 Task: Assign ayush98111@gmail.com as Assignee of Issue Issue0000000026 in Backlog  in Scrum Project Project0000000006 in Jira. Assign ayush98111@gmail.com as Assignee of Issue Issue0000000027 in Backlog  in Scrum Project Project0000000006 in Jira. Assign ayush98111@gmail.com as Assignee of Issue Issue0000000028 in Backlog  in Scrum Project Project0000000006 in Jira. Assign vinnyoffice2@gmail.com as Assignee of Issue Issue0000000029 in Backlog  in Scrum Project Project0000000006 in Jira. Assign vinnyoffice2@gmail.com as Assignee of Issue Issue0000000030 in Backlog  in Scrum Project Project0000000006 in Jira
Action: Mouse moved to (414, 370)
Screenshot: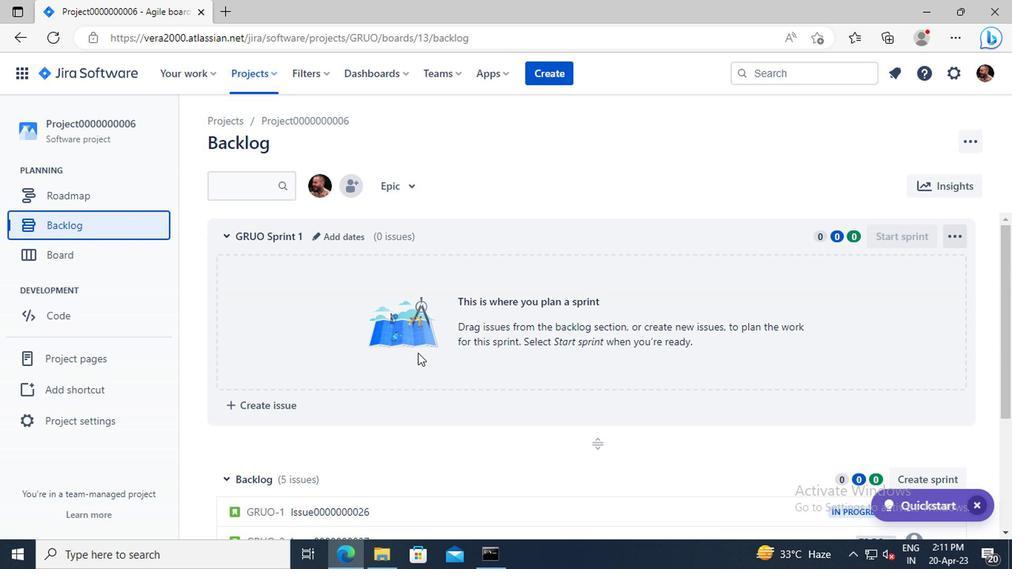 
Action: Mouse scrolled (414, 369) with delta (0, -1)
Screenshot: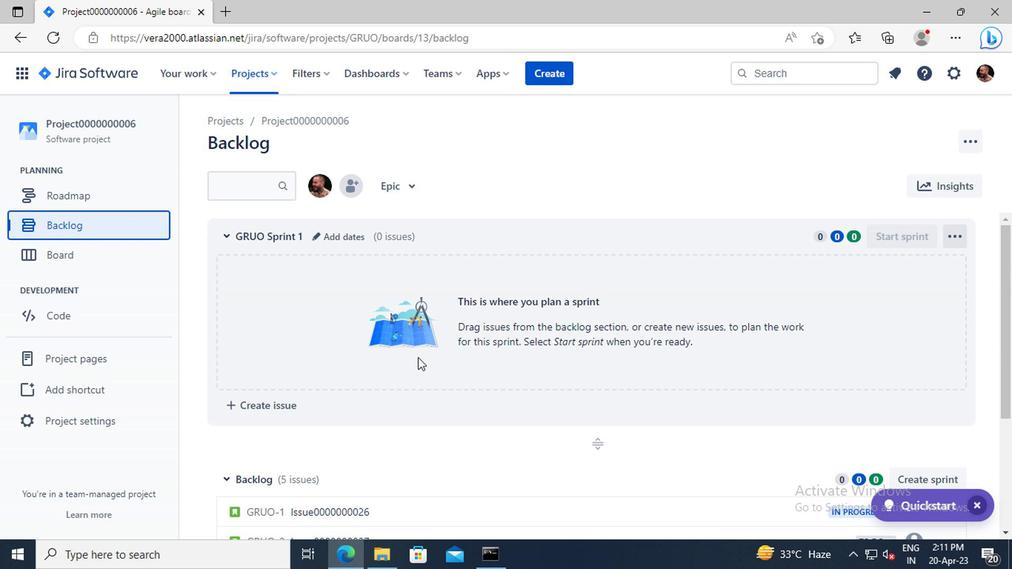 
Action: Mouse scrolled (414, 369) with delta (0, -1)
Screenshot: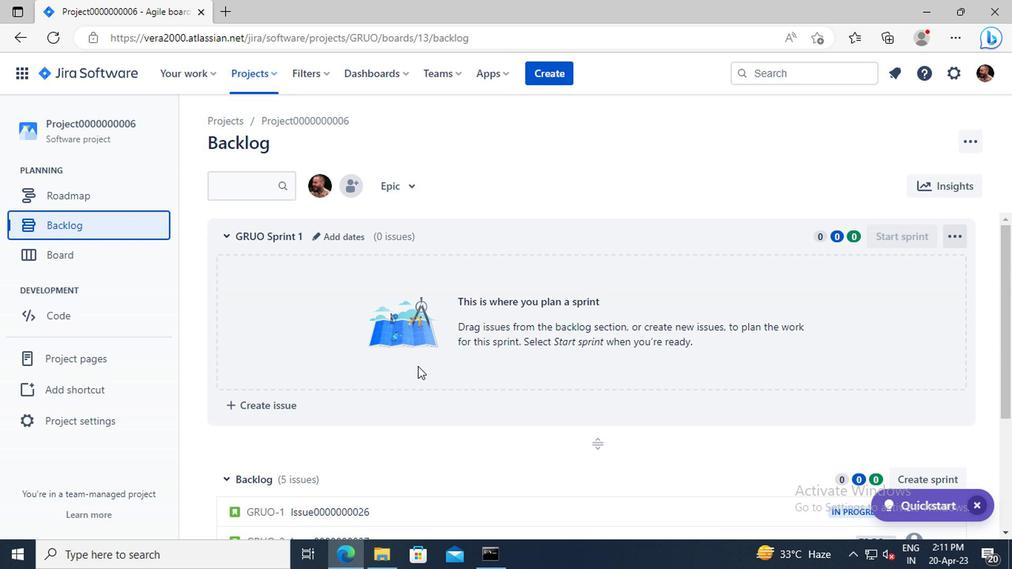 
Action: Mouse moved to (359, 412)
Screenshot: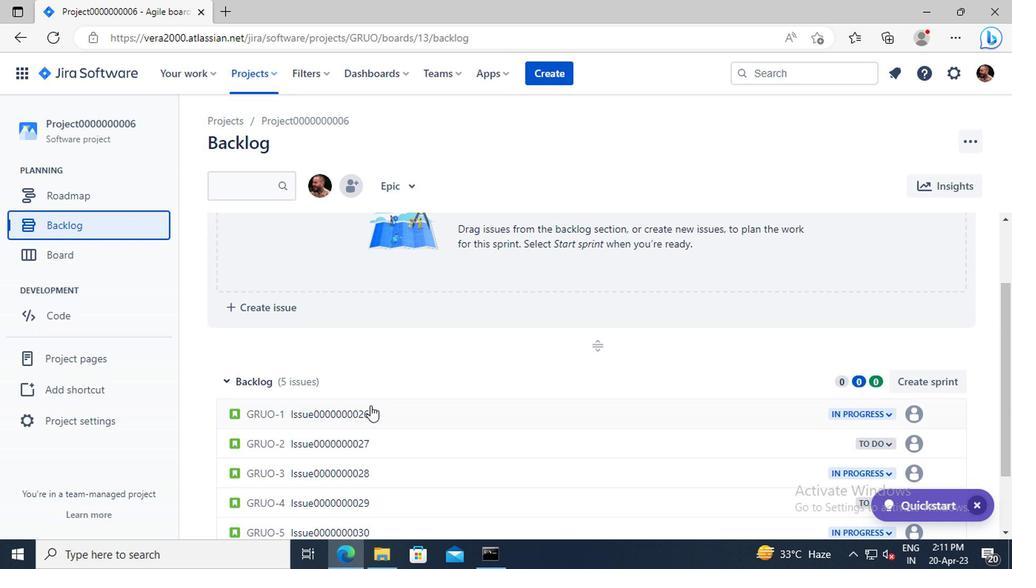 
Action: Mouse pressed left at (359, 412)
Screenshot: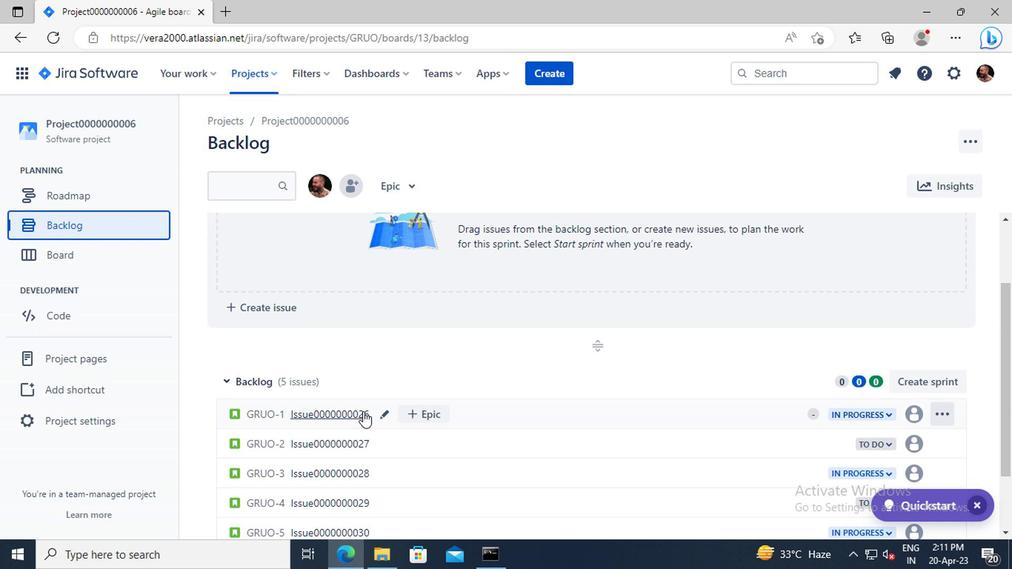 
Action: Mouse moved to (805, 381)
Screenshot: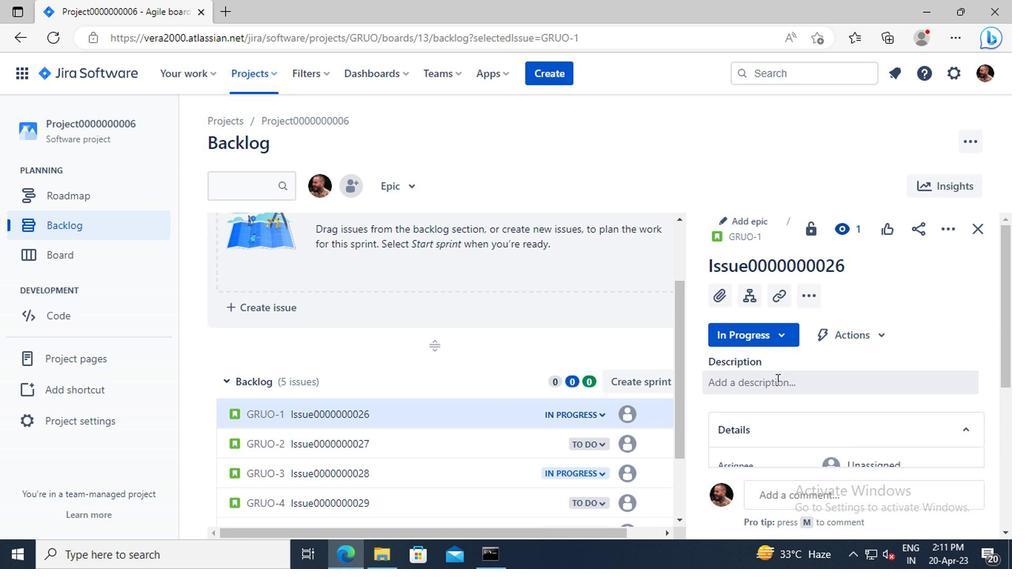 
Action: Mouse scrolled (805, 380) with delta (0, 0)
Screenshot: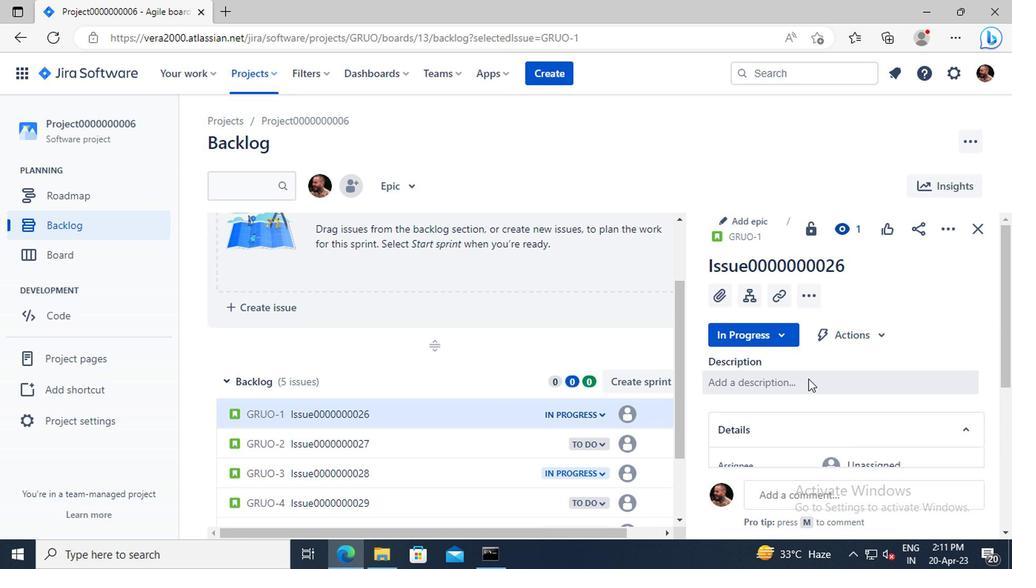 
Action: Mouse scrolled (805, 380) with delta (0, 0)
Screenshot: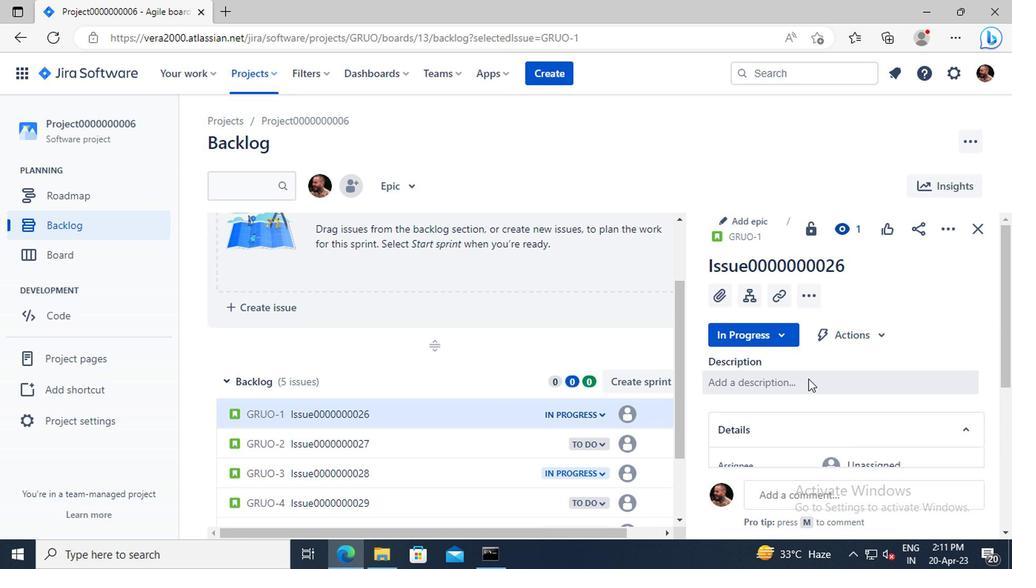 
Action: Mouse moved to (849, 373)
Screenshot: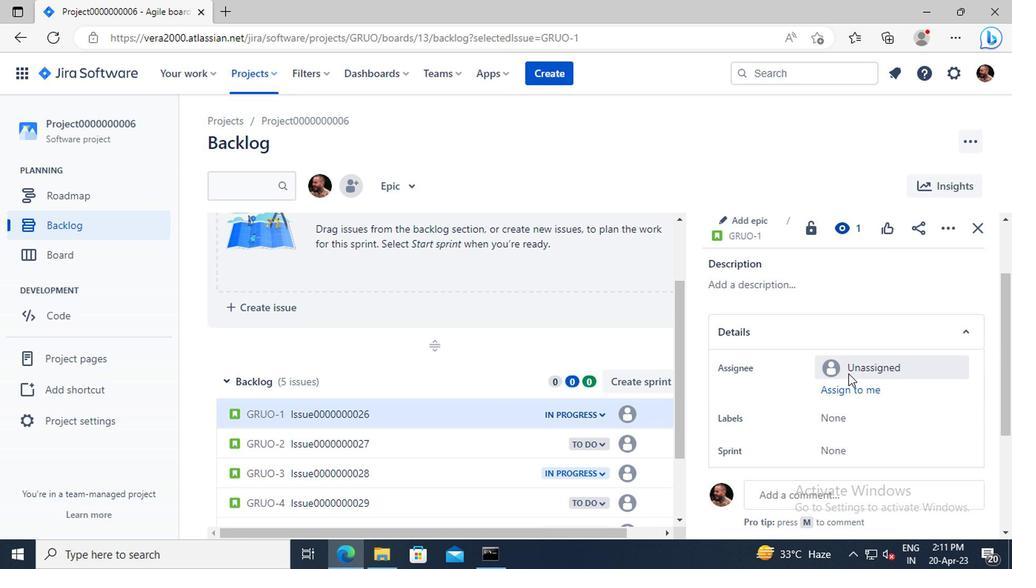 
Action: Mouse pressed left at (849, 373)
Screenshot: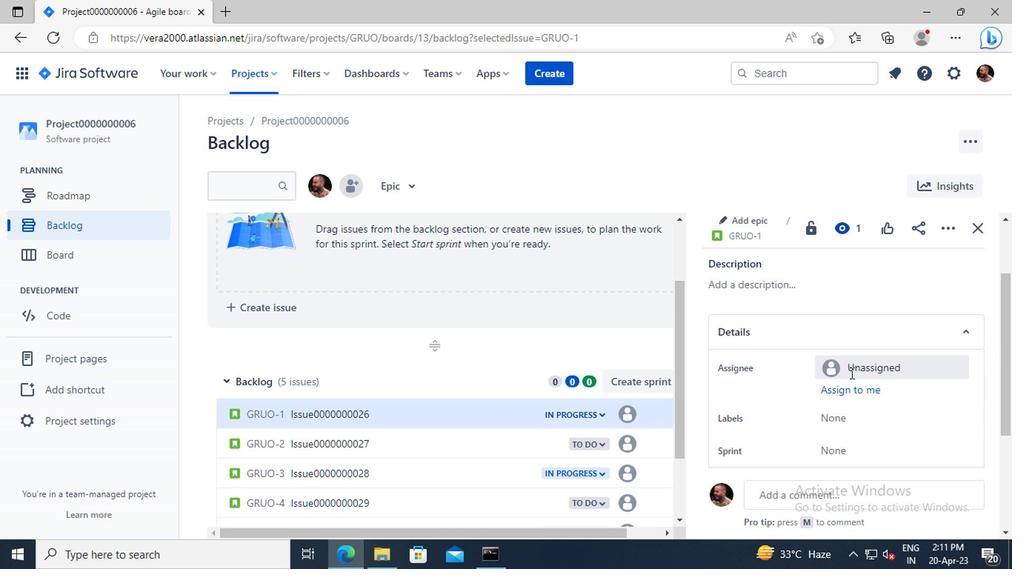 
Action: Key pressed ayush
Screenshot: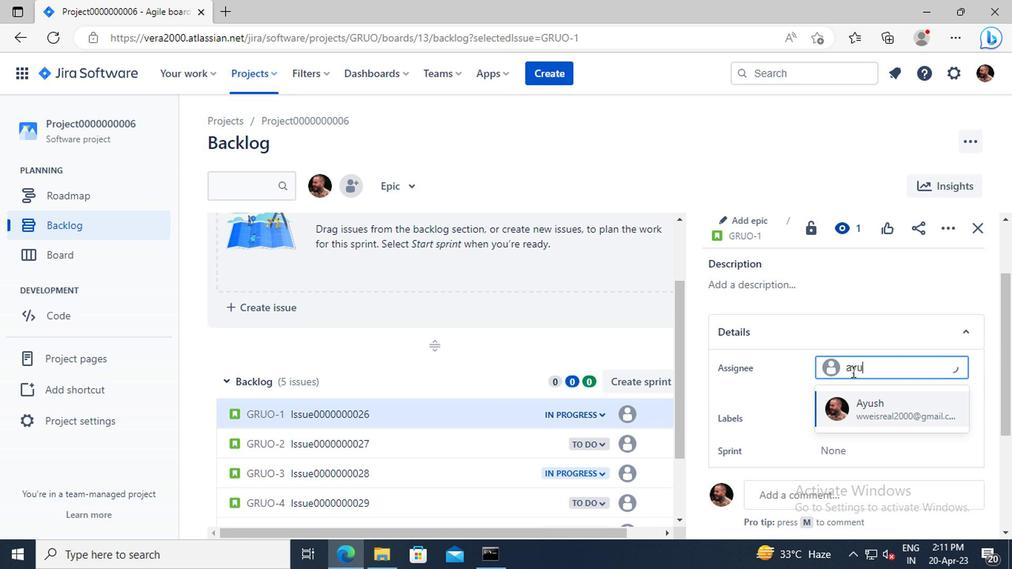 
Action: Mouse moved to (870, 447)
Screenshot: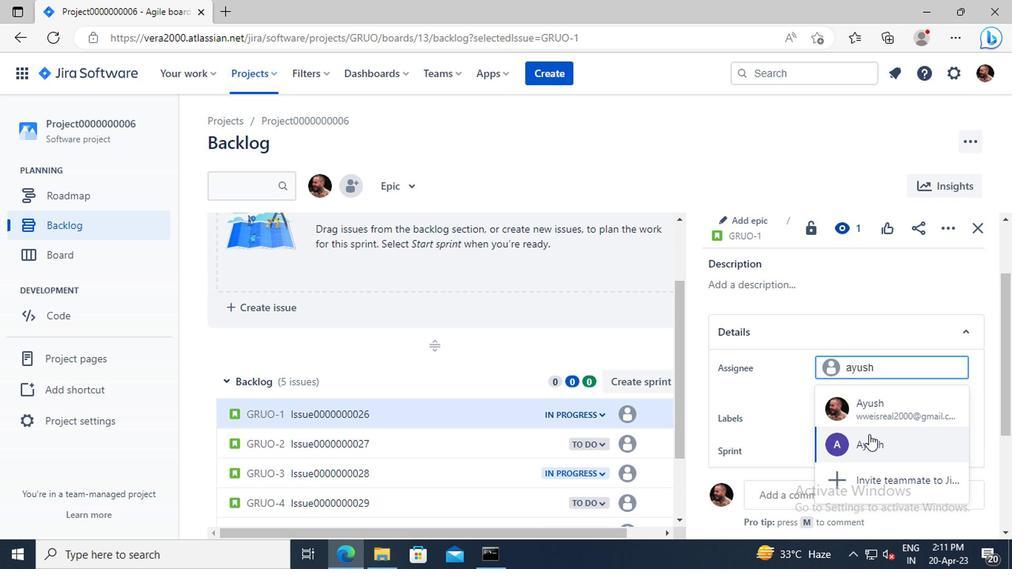 
Action: Mouse pressed left at (870, 447)
Screenshot: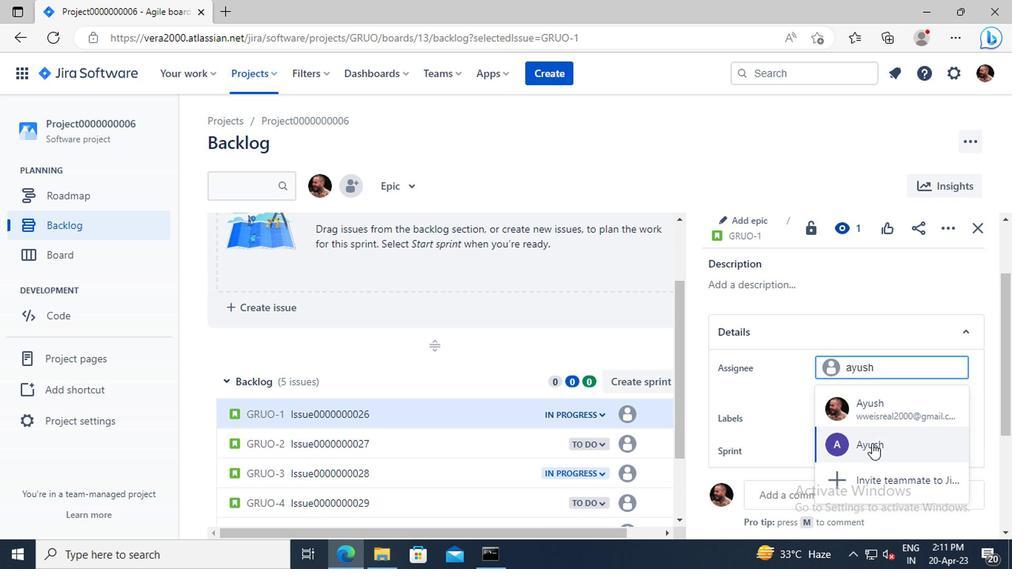 
Action: Mouse moved to (347, 444)
Screenshot: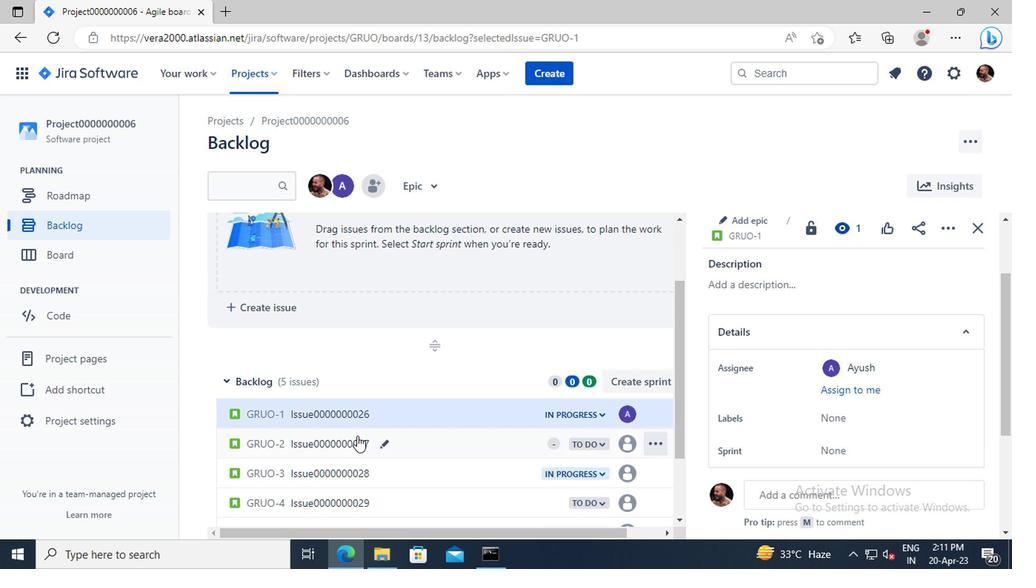 
Action: Mouse pressed left at (347, 444)
Screenshot: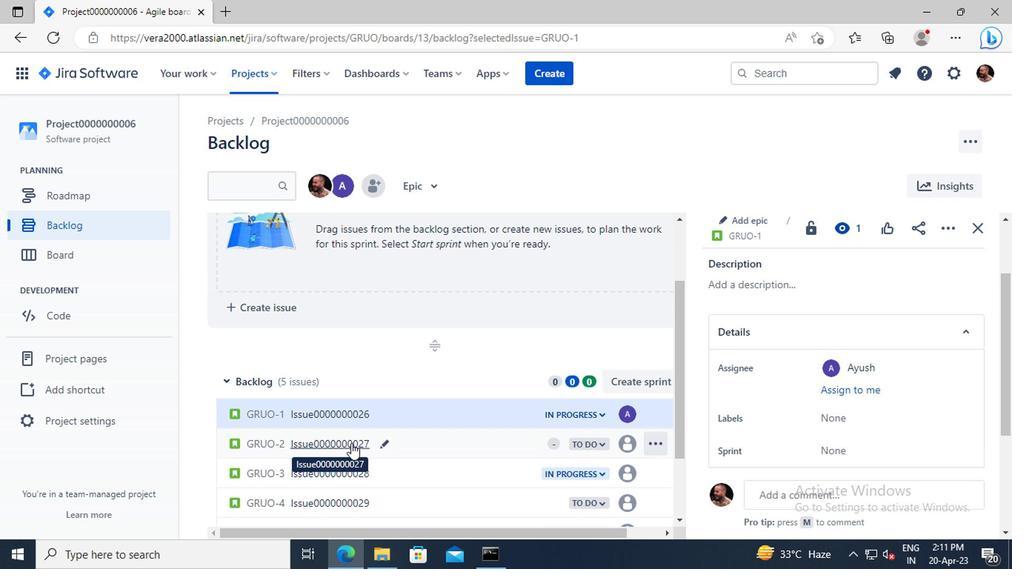 
Action: Mouse moved to (833, 370)
Screenshot: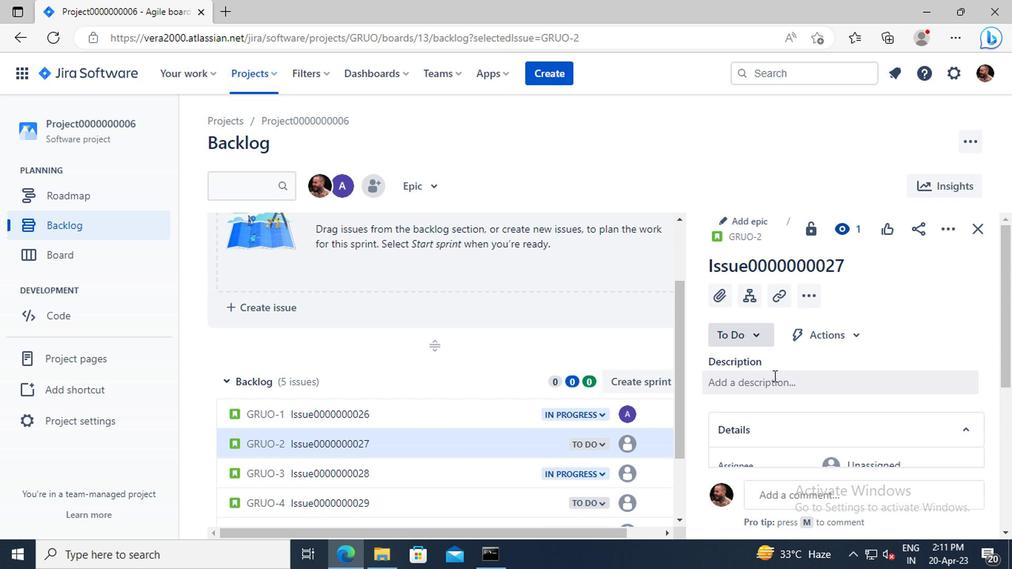 
Action: Mouse scrolled (833, 369) with delta (0, -1)
Screenshot: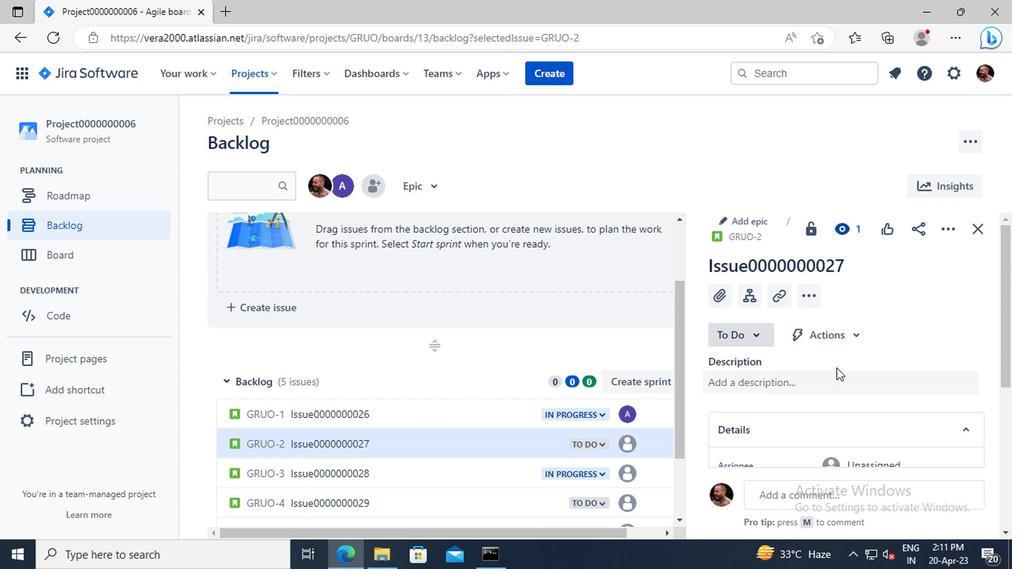 
Action: Mouse moved to (862, 413)
Screenshot: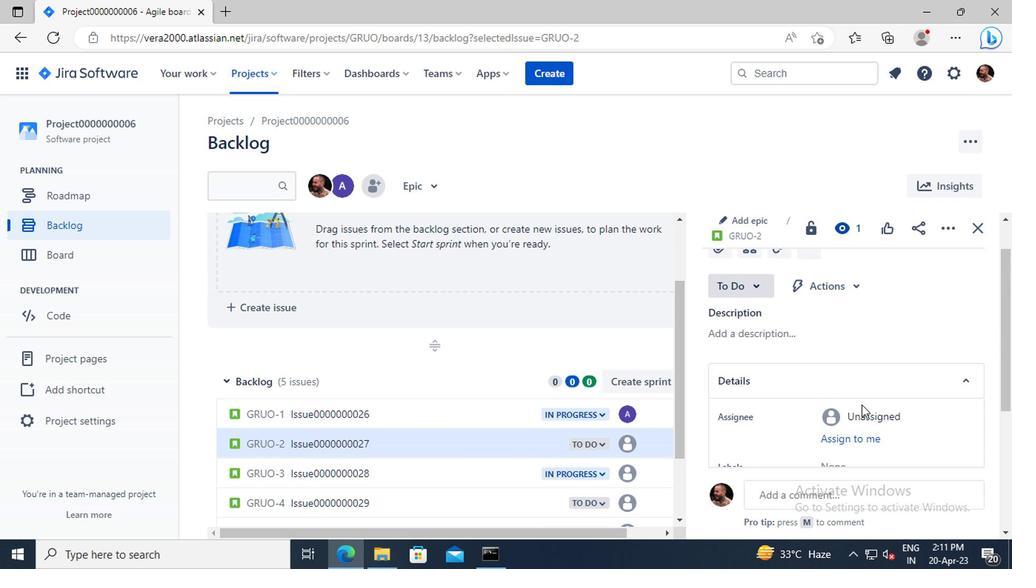 
Action: Mouse pressed left at (862, 413)
Screenshot: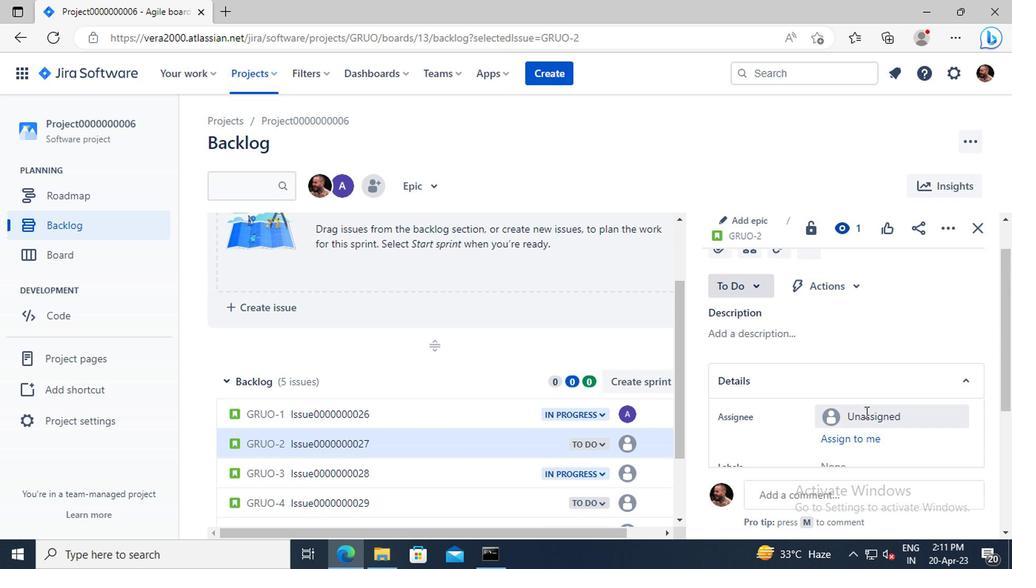
Action: Key pressed ayush
Screenshot: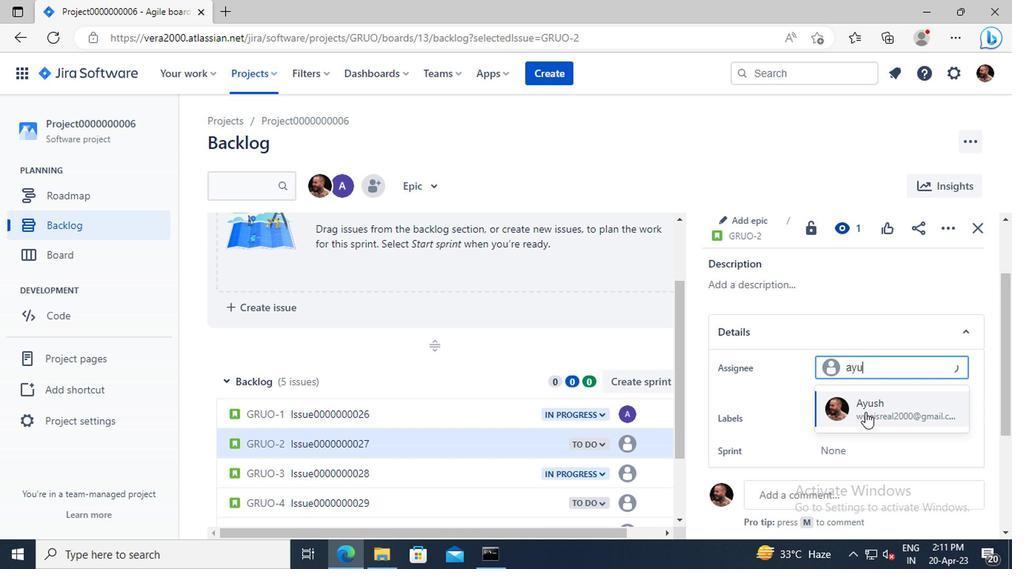 
Action: Mouse moved to (870, 447)
Screenshot: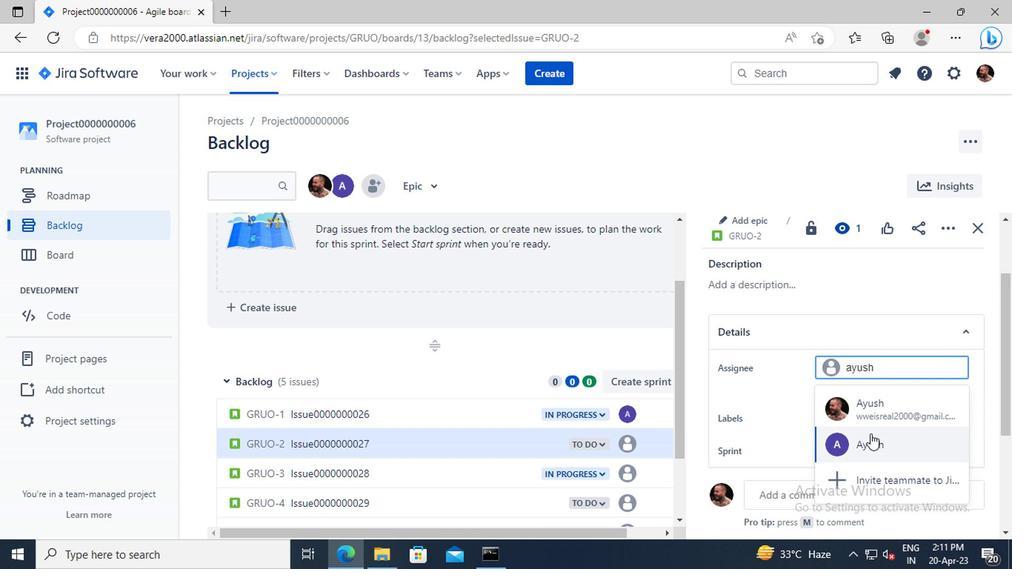 
Action: Mouse pressed left at (870, 447)
Screenshot: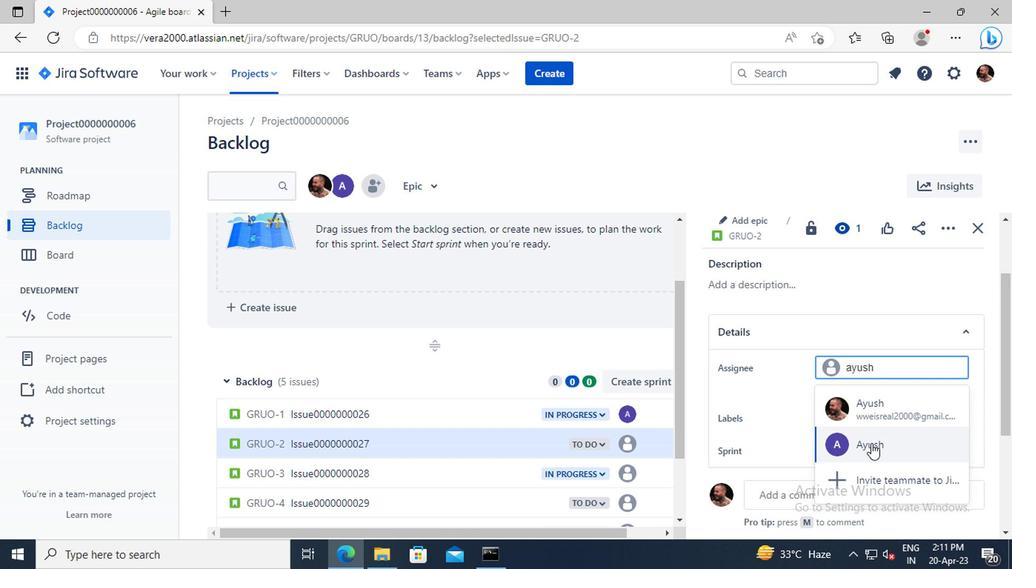 
Action: Mouse moved to (321, 426)
Screenshot: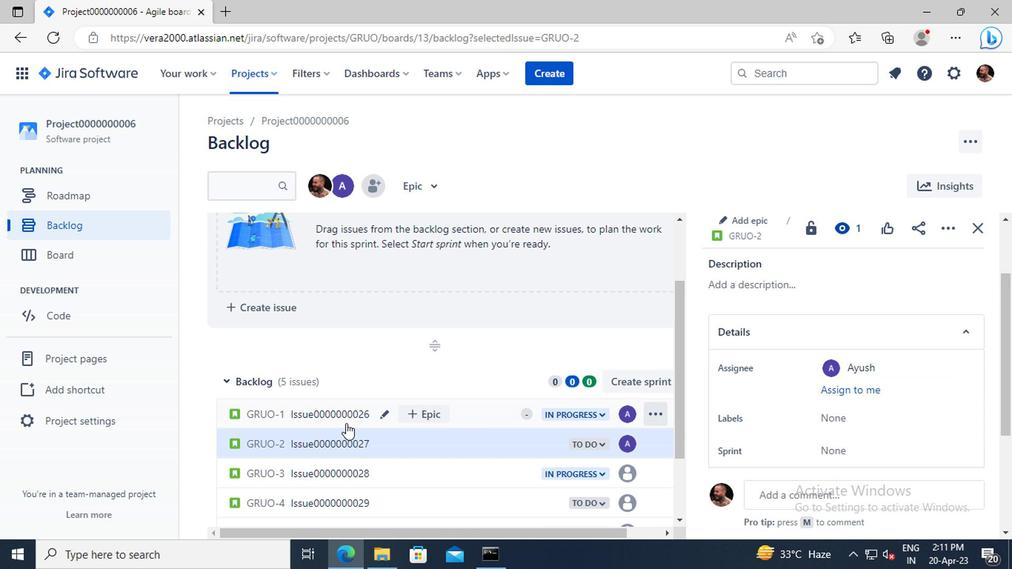 
Action: Mouse scrolled (321, 425) with delta (0, 0)
Screenshot: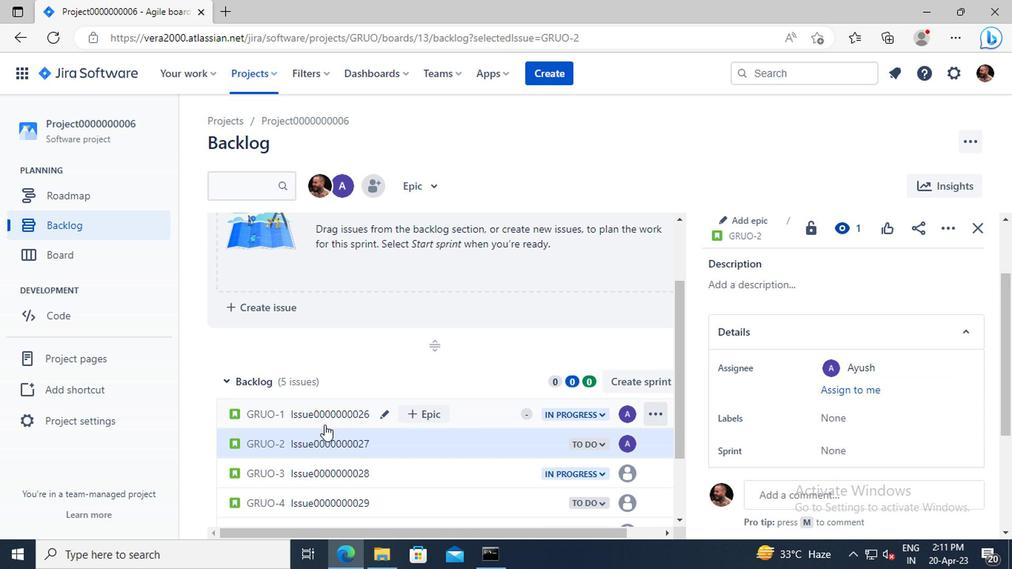 
Action: Mouse moved to (330, 426)
Screenshot: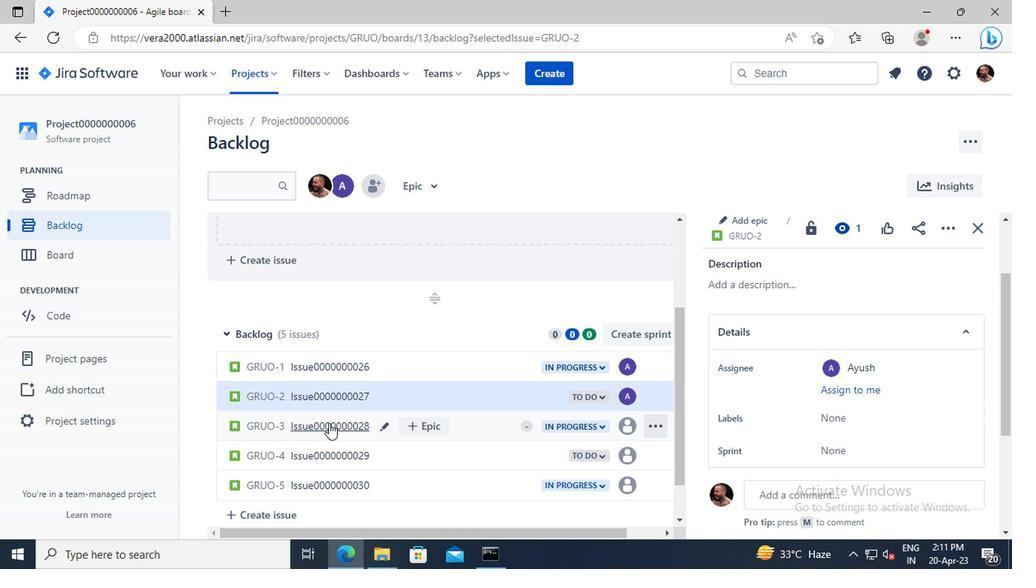 
Action: Mouse pressed left at (330, 426)
Screenshot: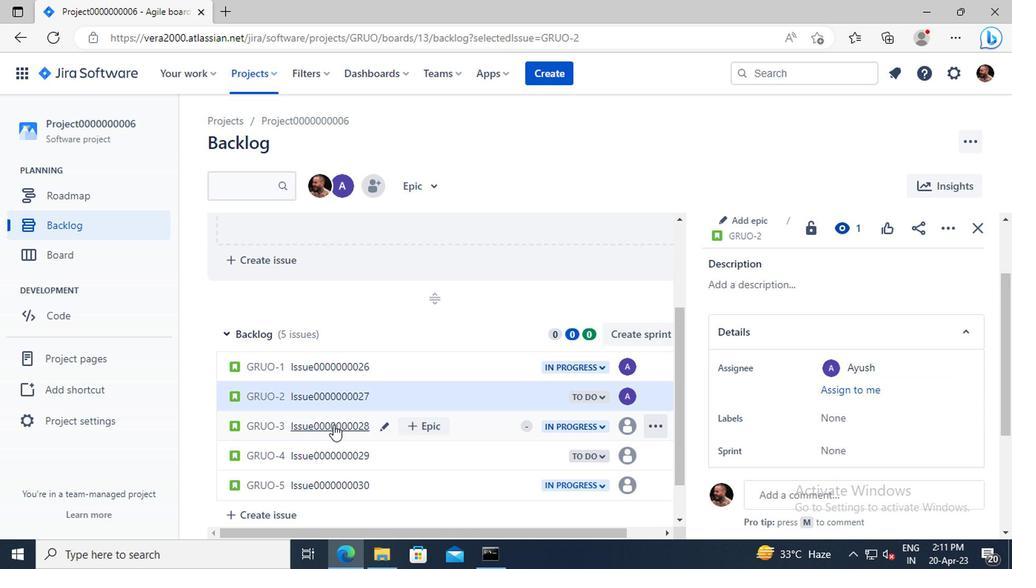 
Action: Mouse moved to (906, 375)
Screenshot: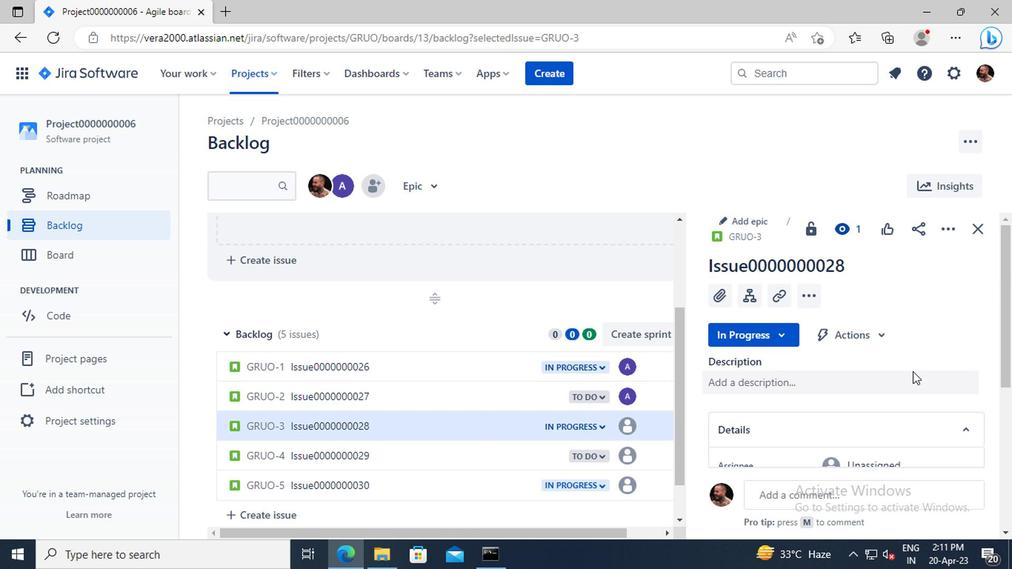 
Action: Mouse scrolled (906, 374) with delta (0, 0)
Screenshot: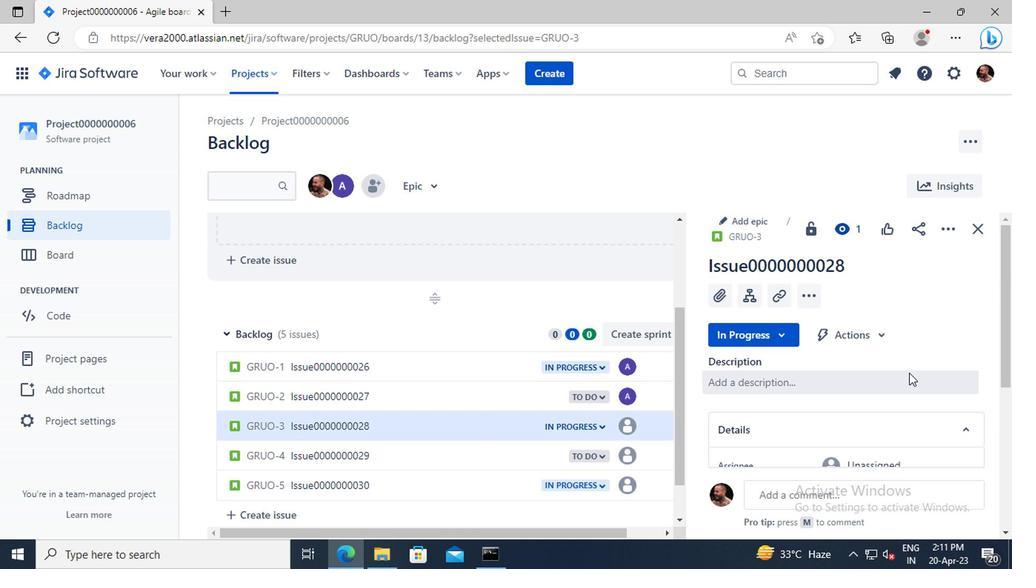 
Action: Mouse moved to (879, 413)
Screenshot: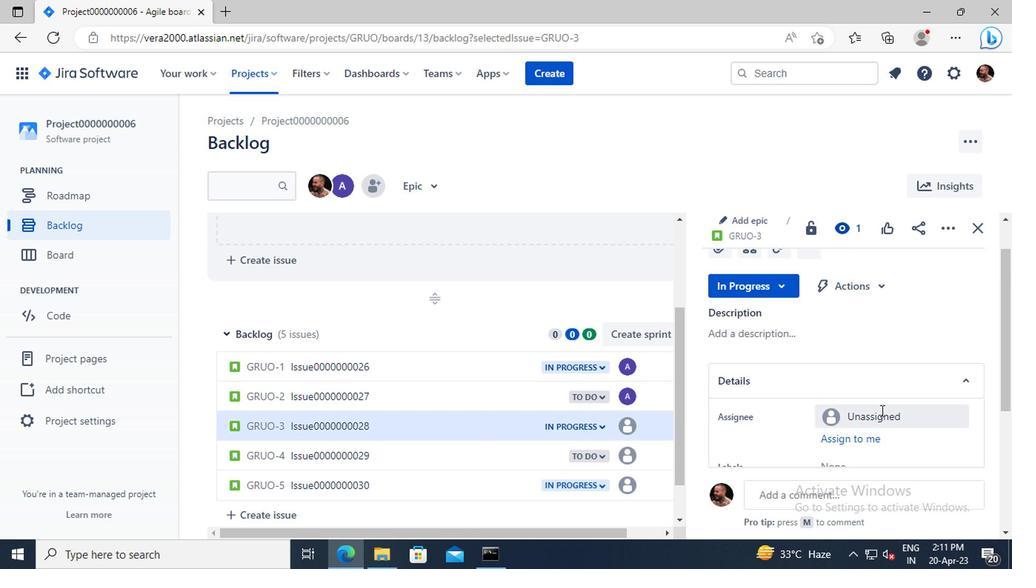 
Action: Mouse pressed left at (879, 413)
Screenshot: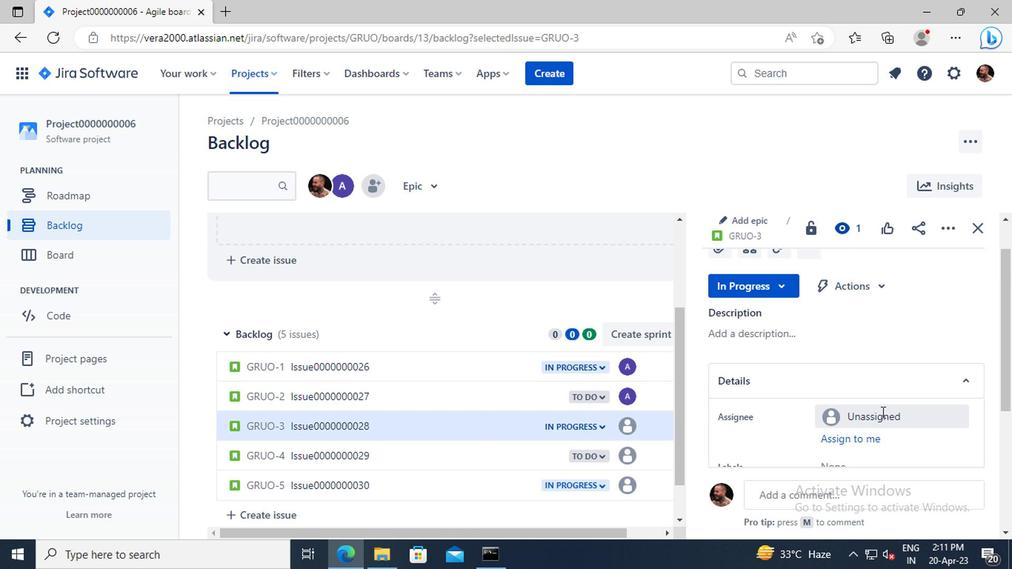 
Action: Key pressed ayush
Screenshot: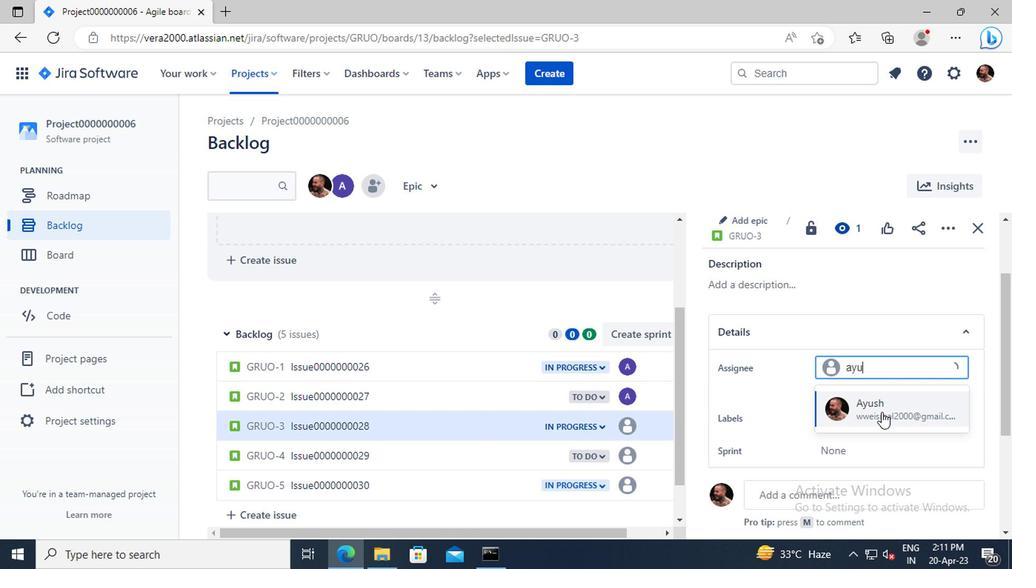 
Action: Mouse moved to (875, 445)
Screenshot: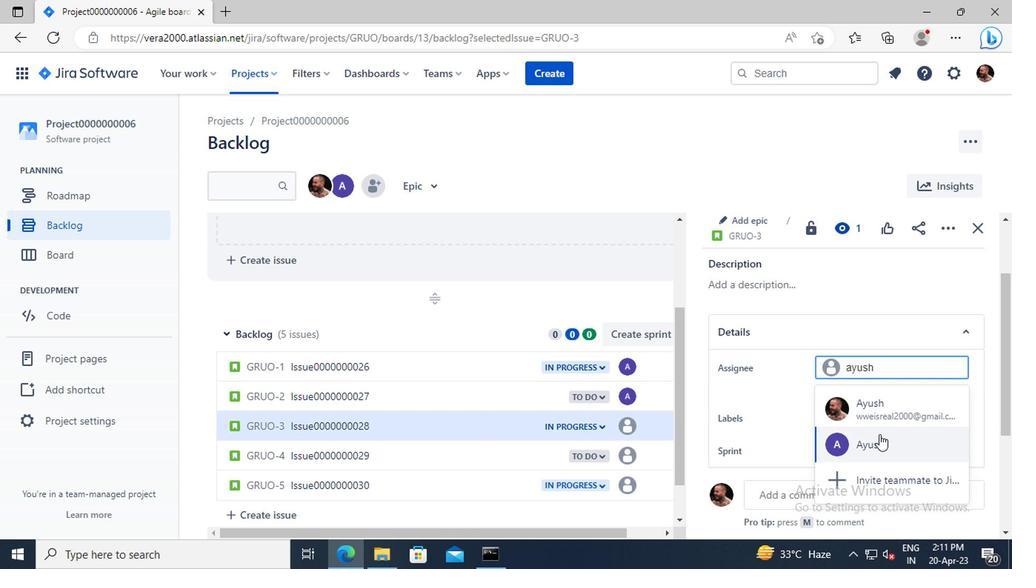 
Action: Mouse pressed left at (875, 445)
Screenshot: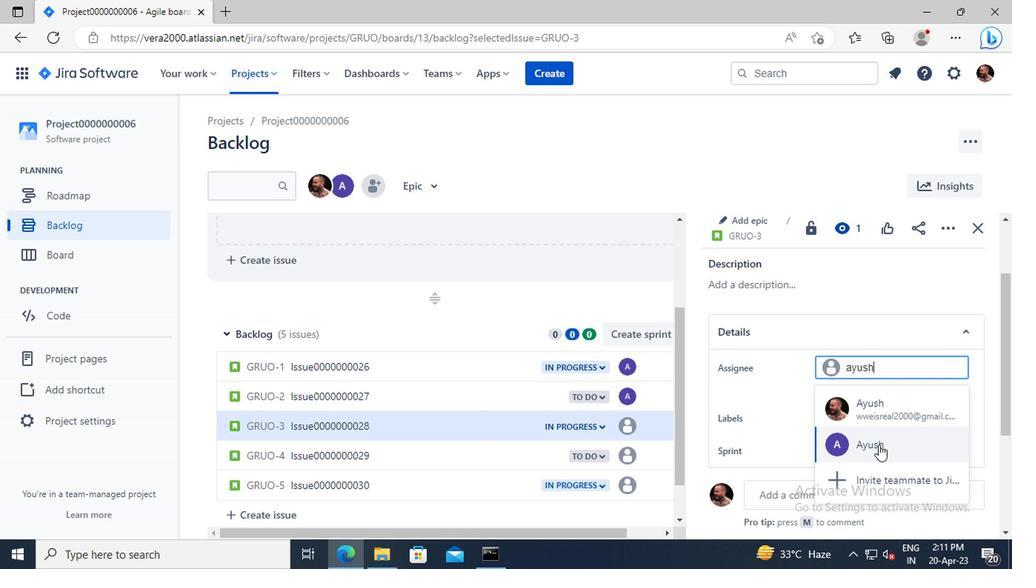 
Action: Mouse moved to (347, 457)
Screenshot: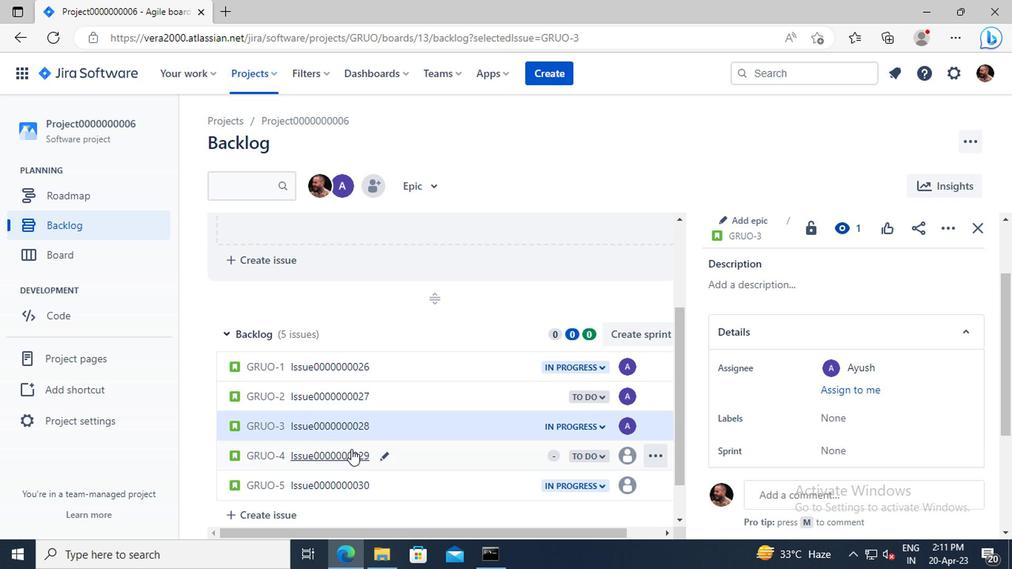 
Action: Mouse pressed left at (347, 457)
Screenshot: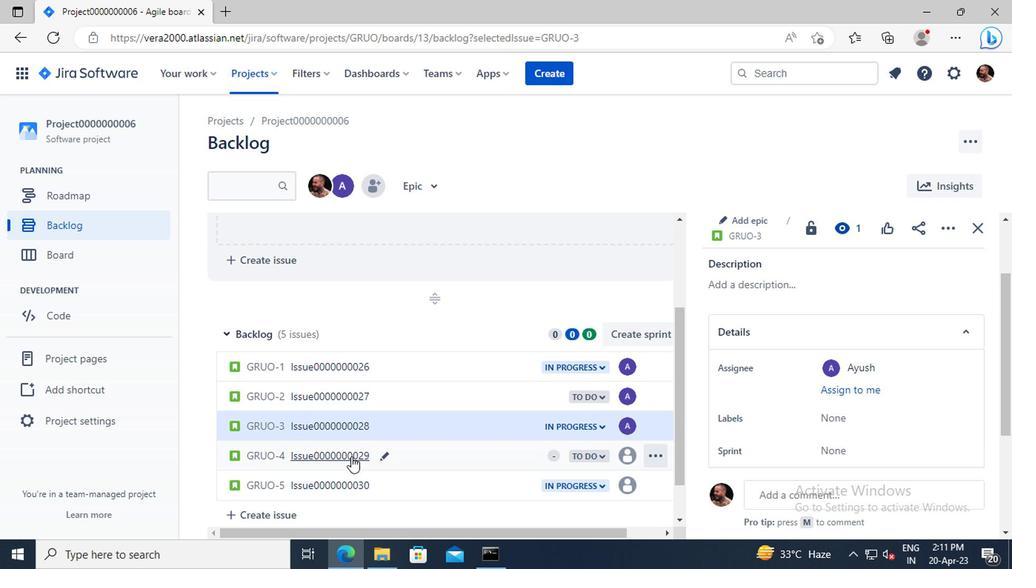 
Action: Mouse moved to (866, 358)
Screenshot: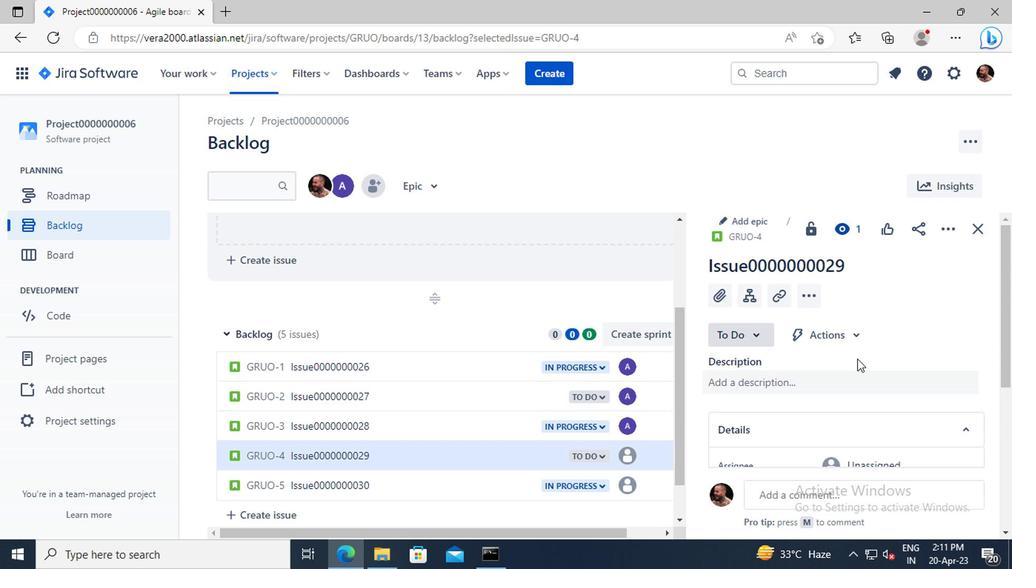 
Action: Mouse scrolled (866, 357) with delta (0, 0)
Screenshot: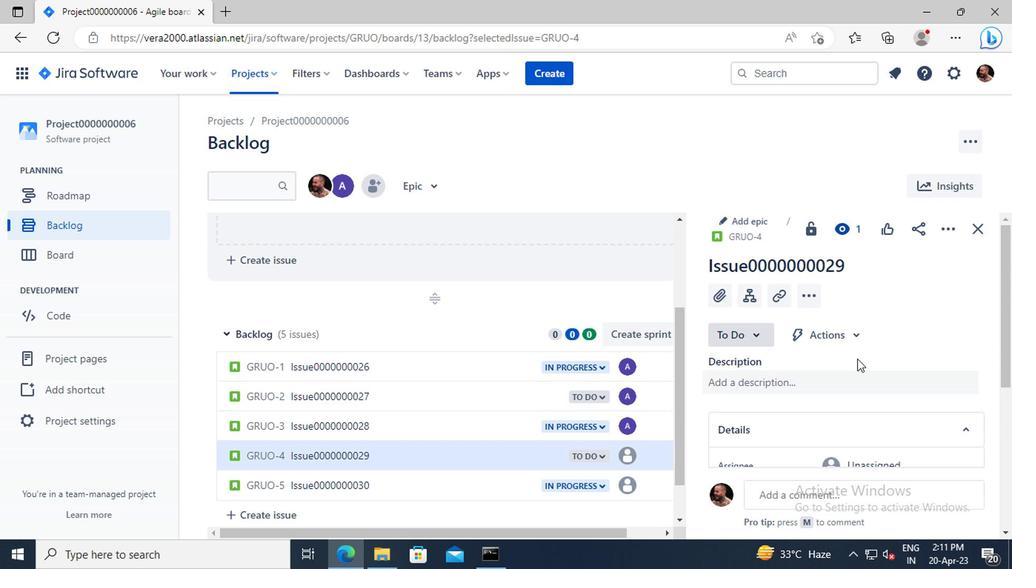
Action: Mouse scrolled (866, 357) with delta (0, 0)
Screenshot: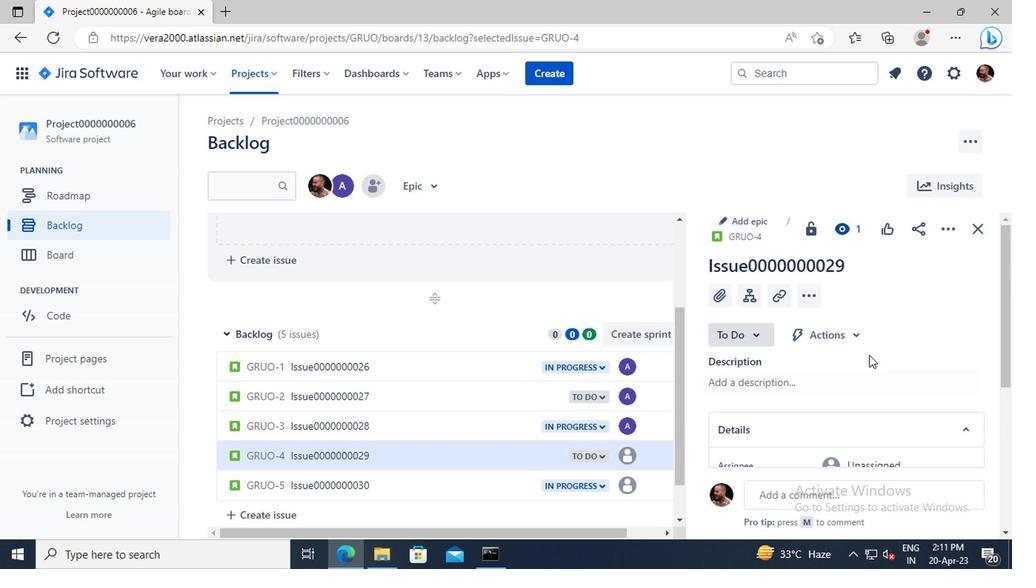 
Action: Mouse moved to (881, 371)
Screenshot: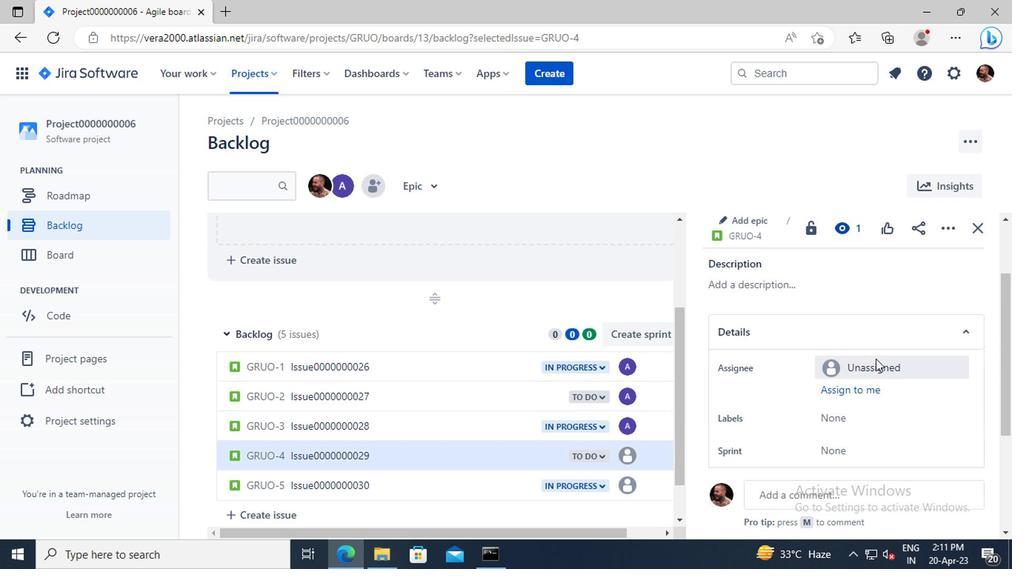 
Action: Mouse pressed left at (881, 371)
Screenshot: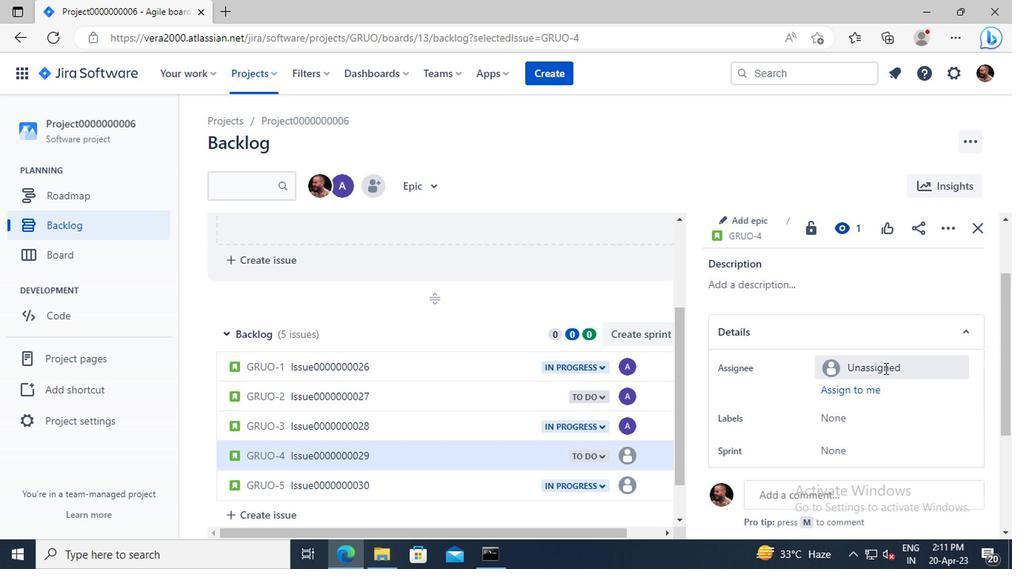 
Action: Key pressed vinny
Screenshot: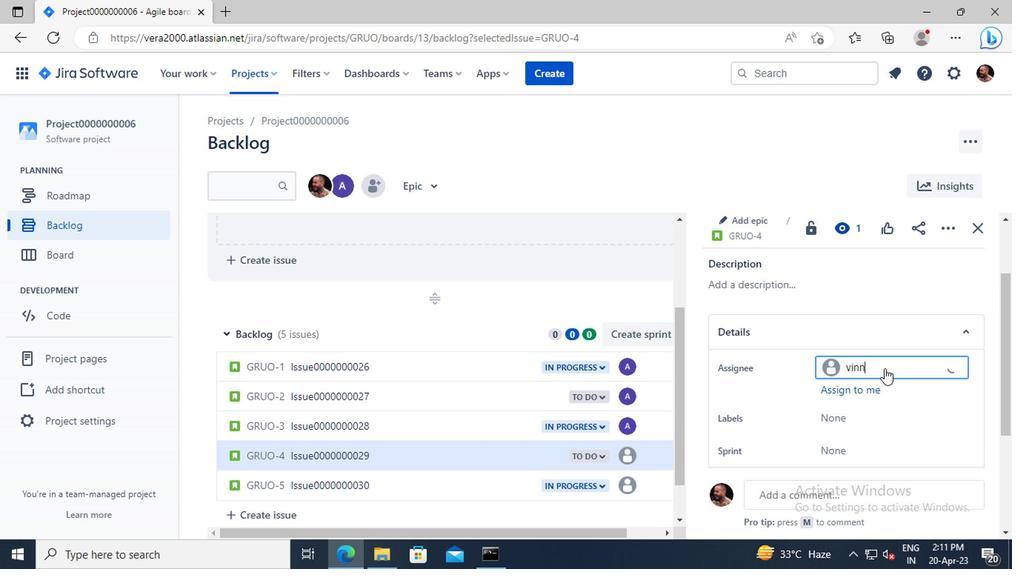 
Action: Mouse moved to (886, 409)
Screenshot: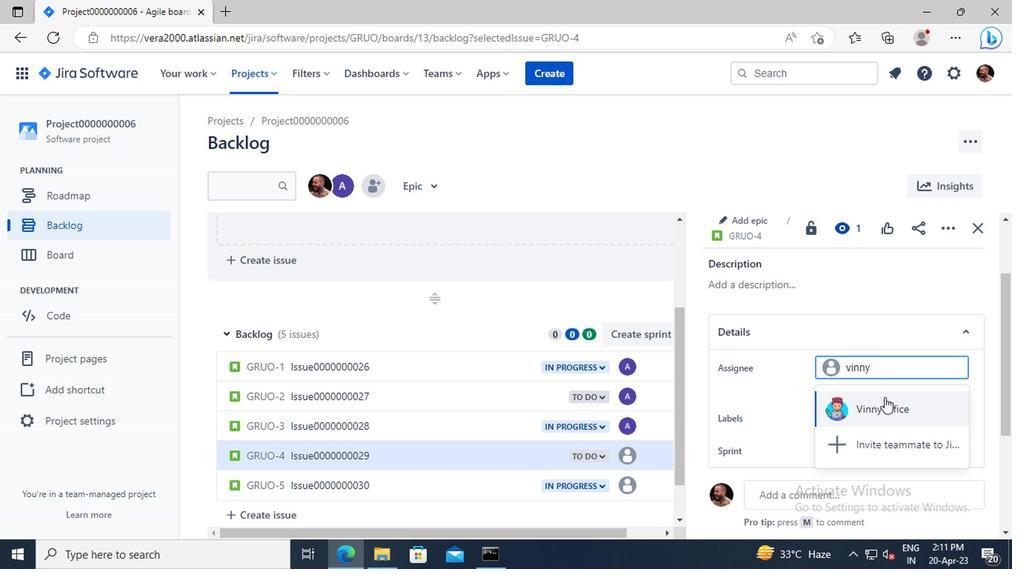 
Action: Mouse pressed left at (886, 409)
Screenshot: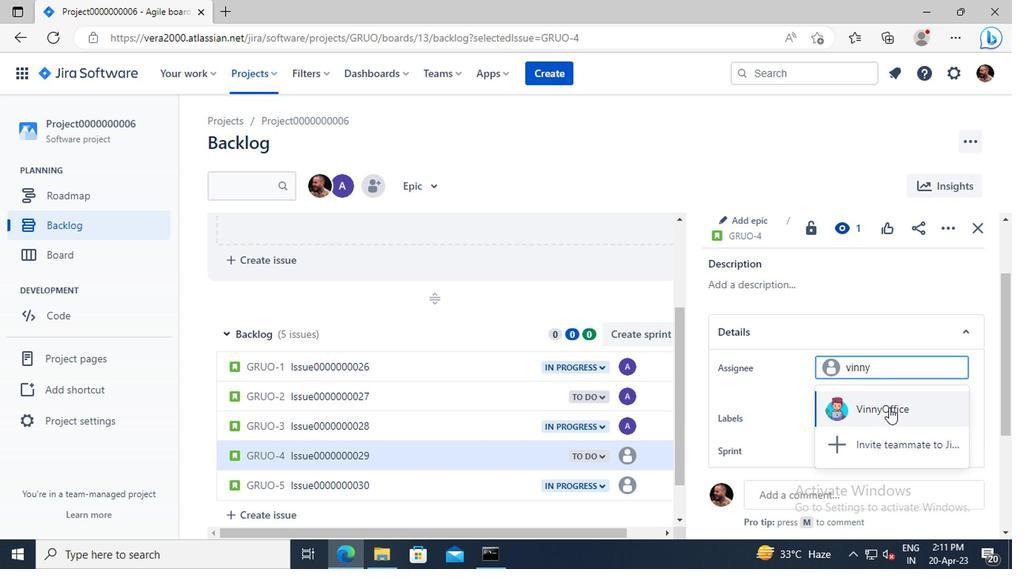 
Action: Mouse moved to (343, 480)
Screenshot: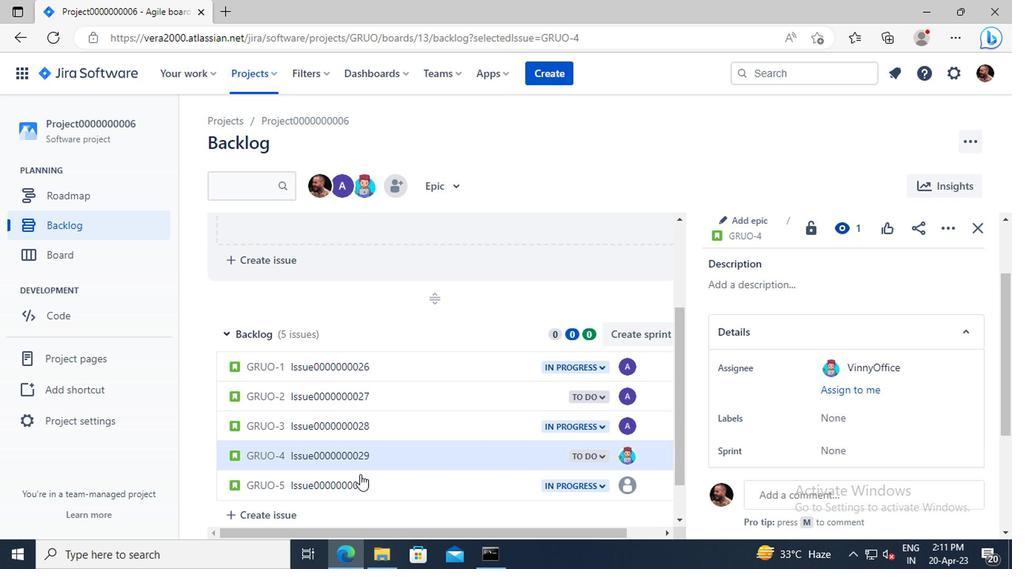 
Action: Mouse pressed left at (343, 480)
Screenshot: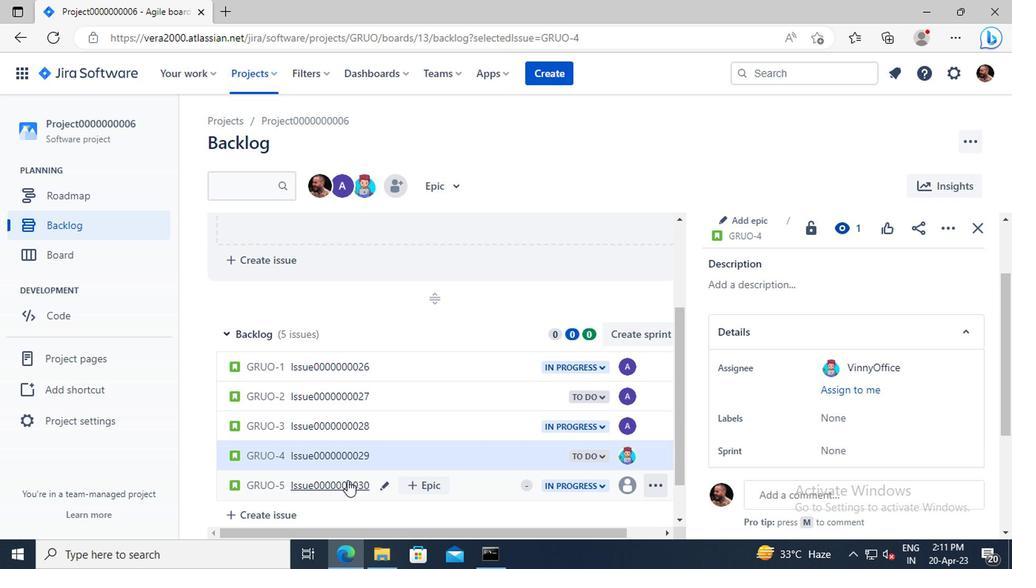 
Action: Mouse moved to (842, 350)
Screenshot: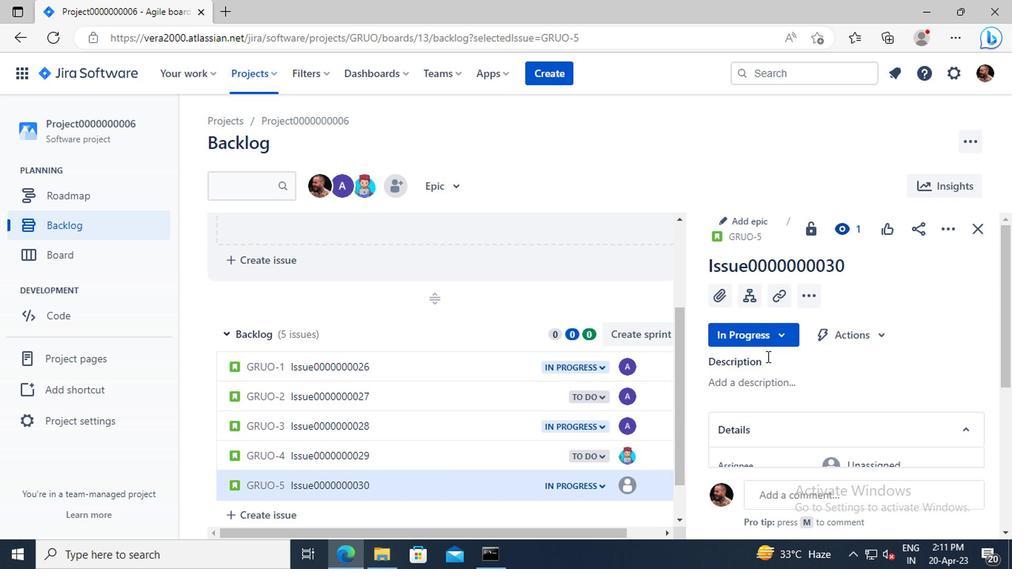 
Action: Mouse scrolled (842, 350) with delta (0, 0)
Screenshot: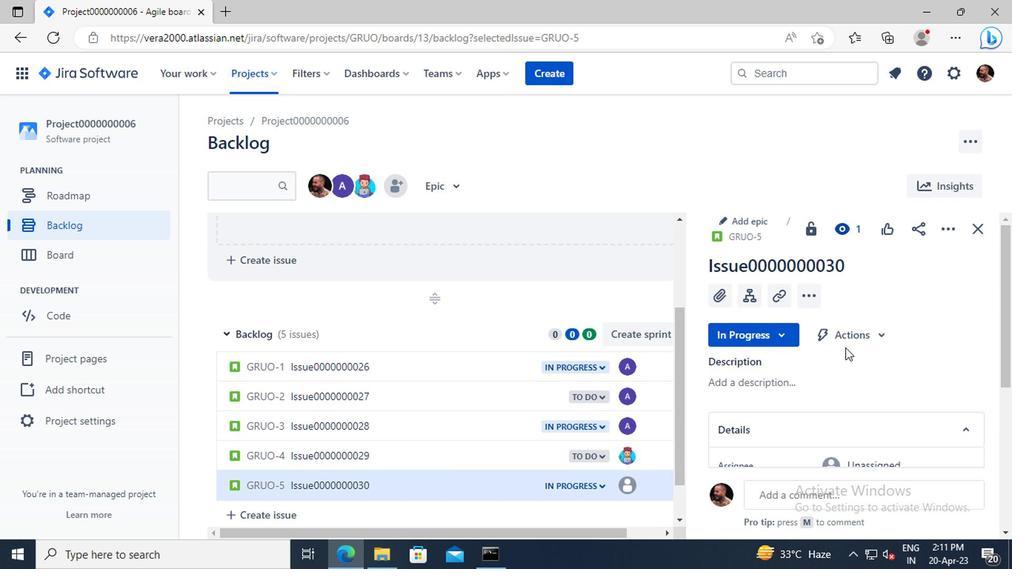 
Action: Mouse scrolled (842, 350) with delta (0, 0)
Screenshot: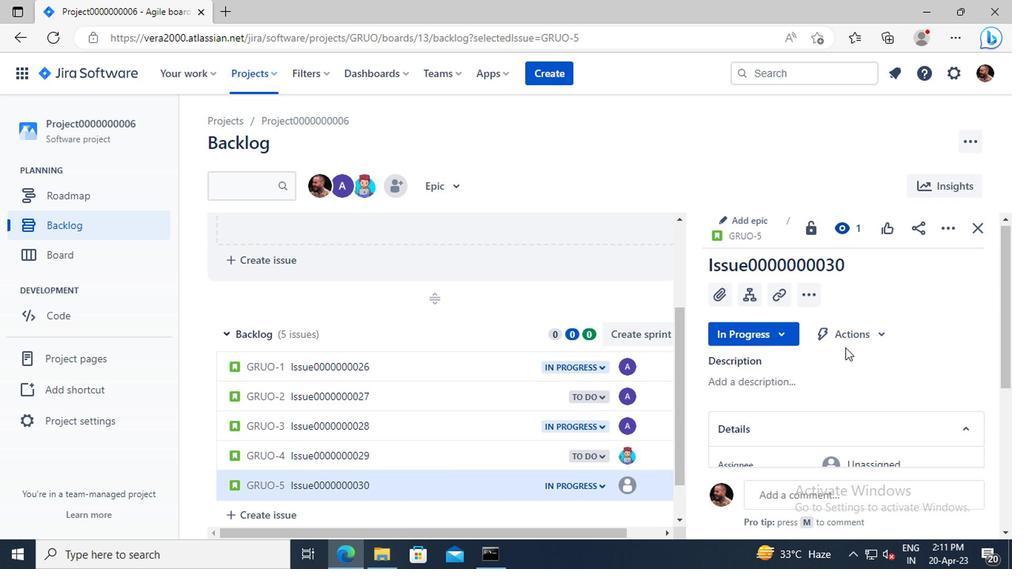 
Action: Mouse moved to (859, 369)
Screenshot: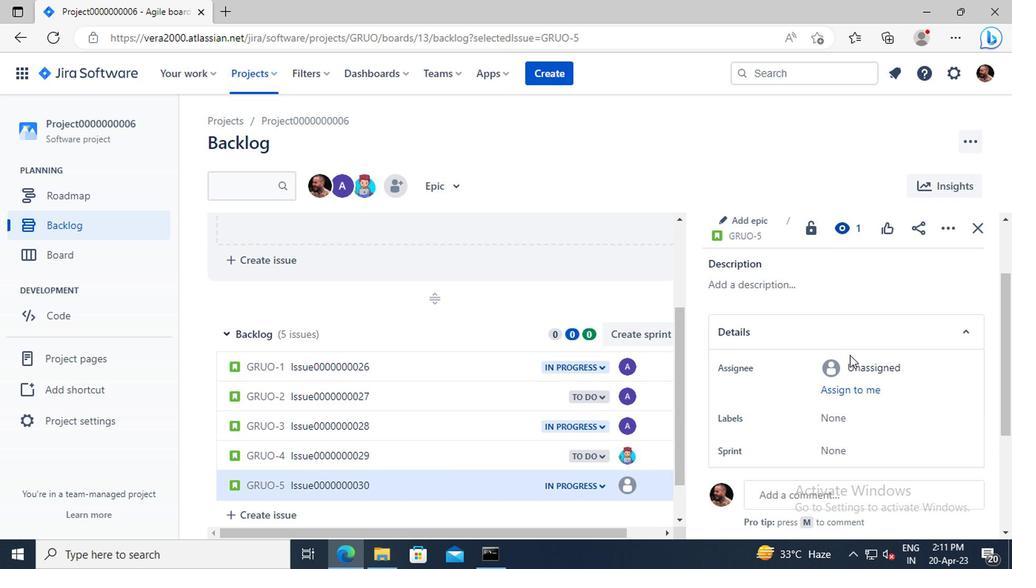 
Action: Mouse pressed left at (859, 369)
Screenshot: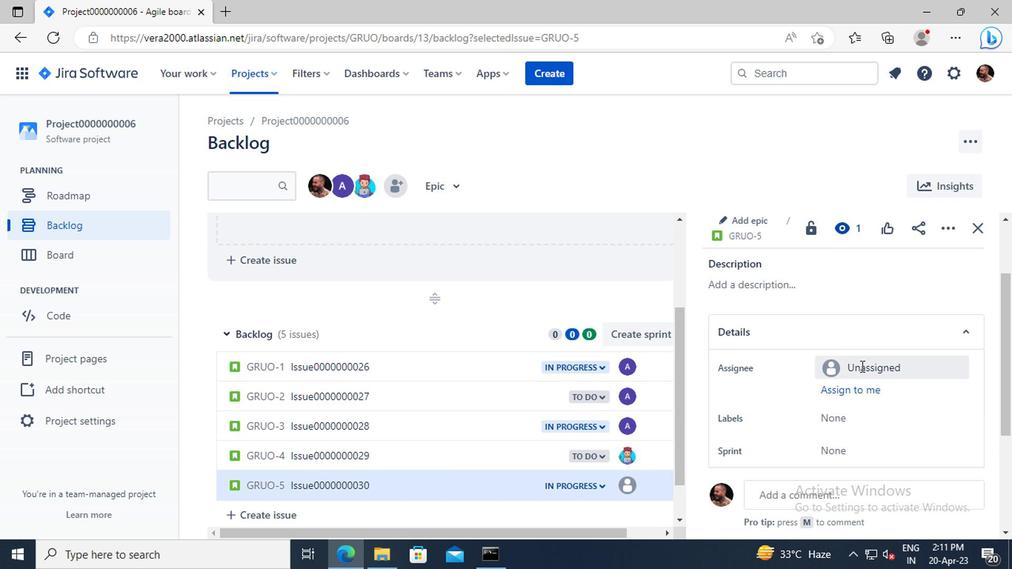 
Action: Key pressed vinny
Screenshot: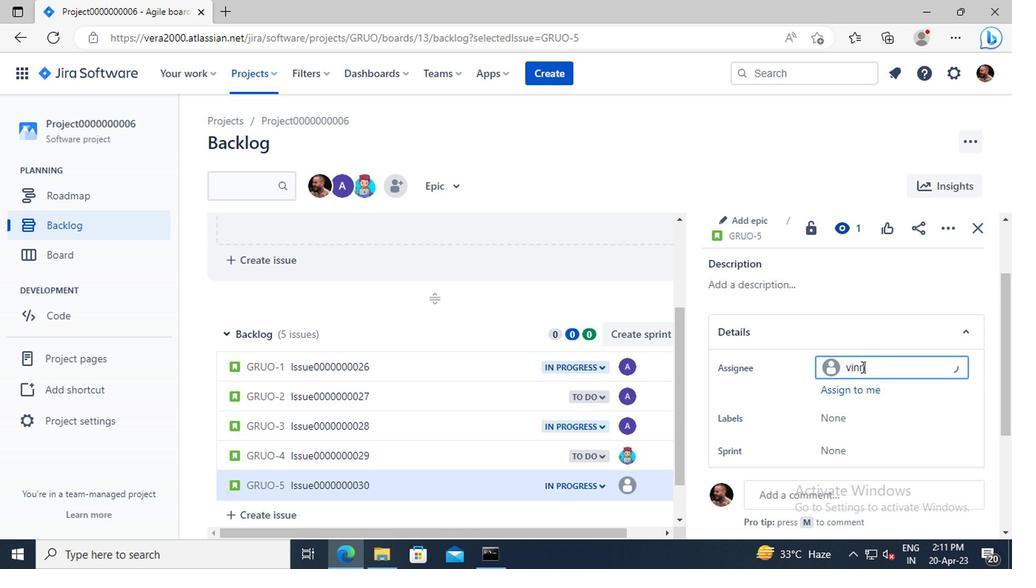 
Action: Mouse moved to (868, 406)
Screenshot: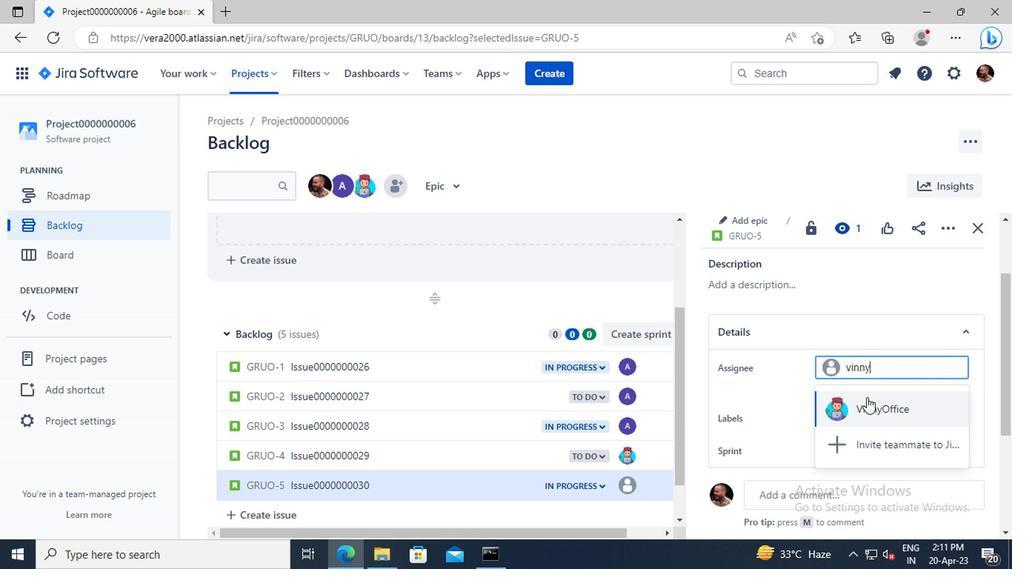 
Action: Mouse pressed left at (868, 406)
Screenshot: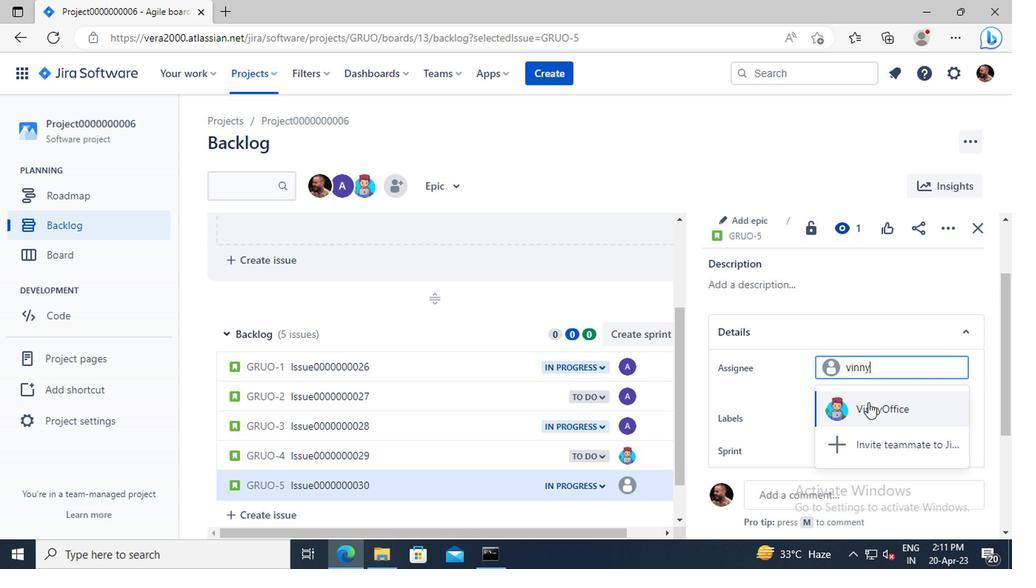 
